 Task: Create a due date automation trigger when advanced on, 2 working days after a card is due add checklist with checklist "Resume" incomplete at 11:00 AM.
Action: Mouse moved to (832, 254)
Screenshot: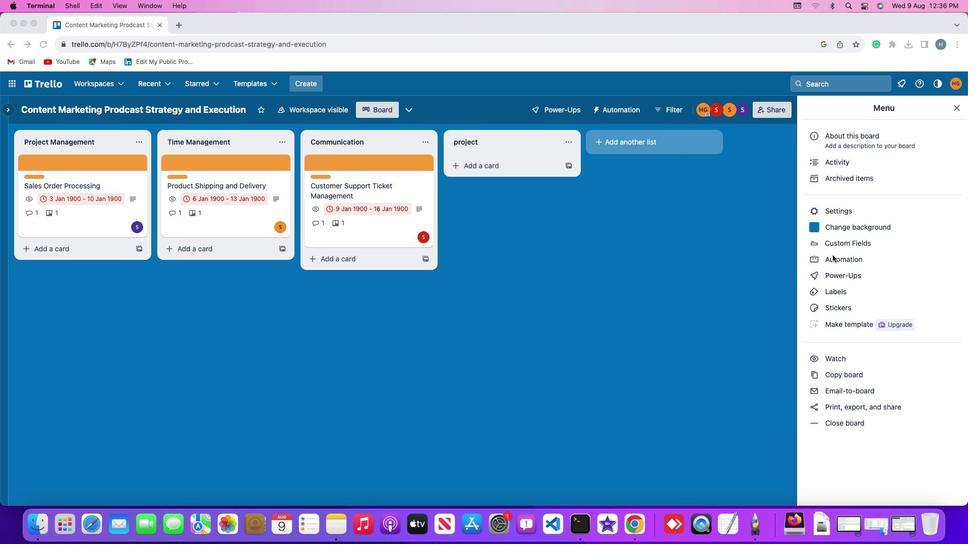 
Action: Mouse pressed left at (832, 254)
Screenshot: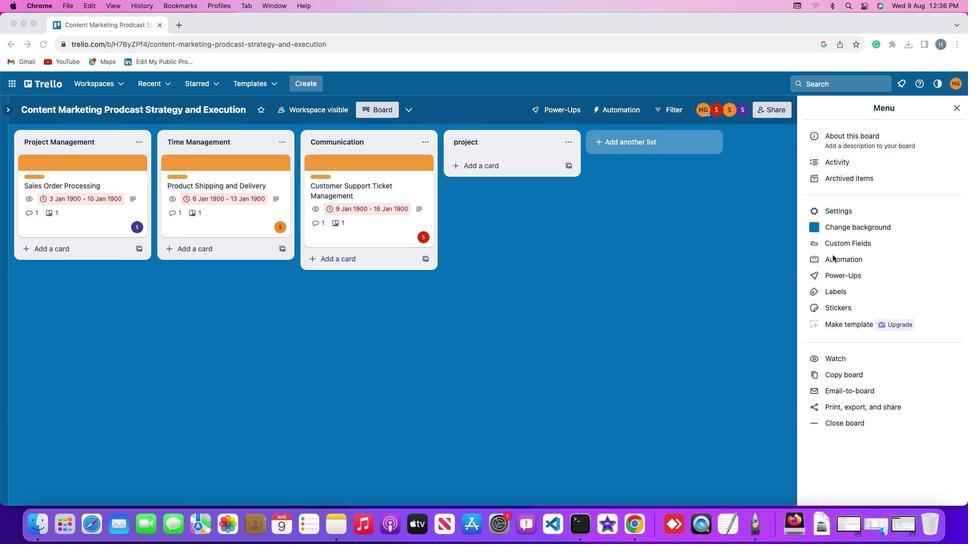 
Action: Mouse moved to (832, 254)
Screenshot: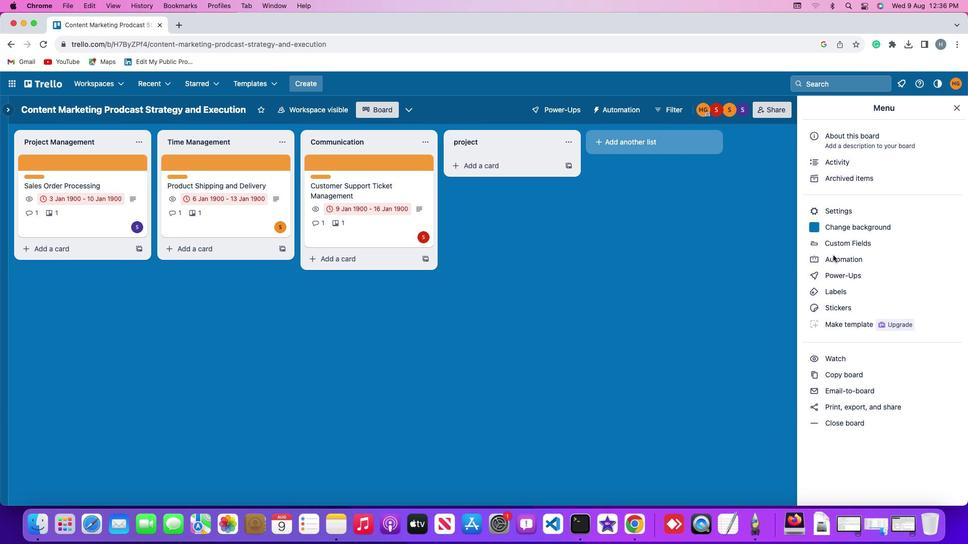 
Action: Mouse pressed left at (832, 254)
Screenshot: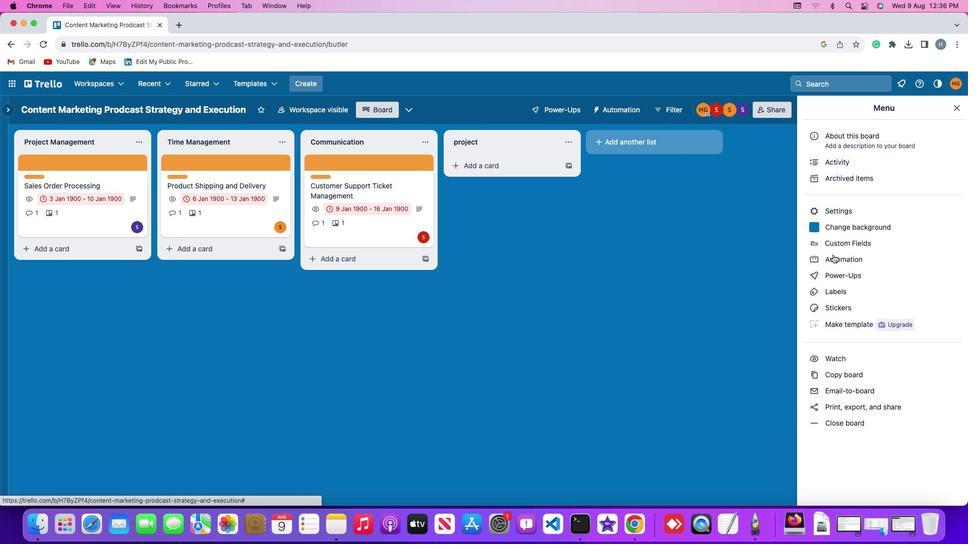 
Action: Mouse moved to (62, 237)
Screenshot: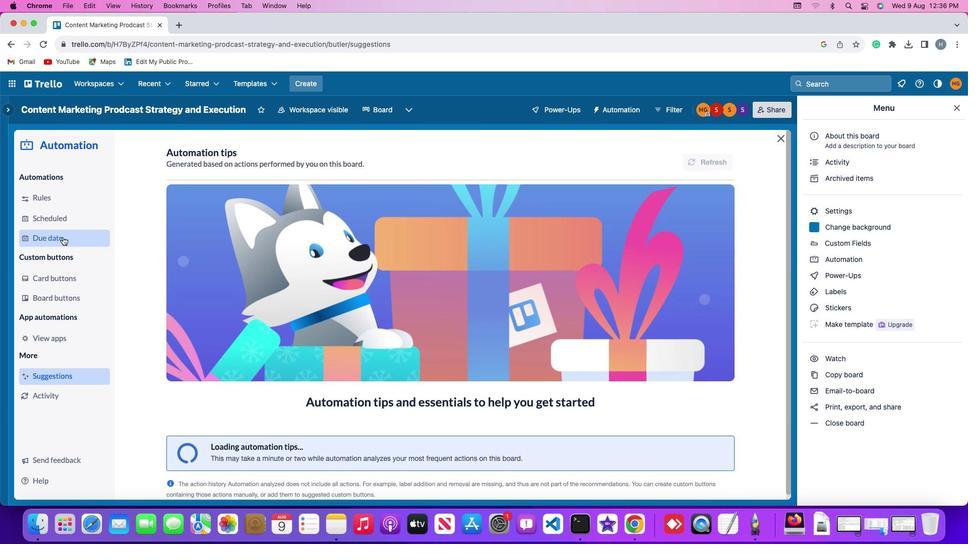 
Action: Mouse pressed left at (62, 237)
Screenshot: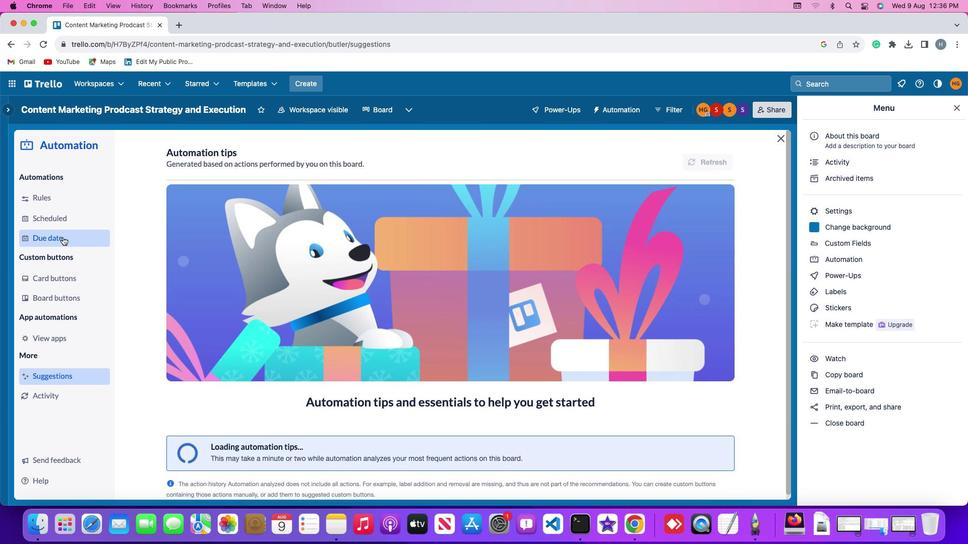 
Action: Mouse moved to (670, 155)
Screenshot: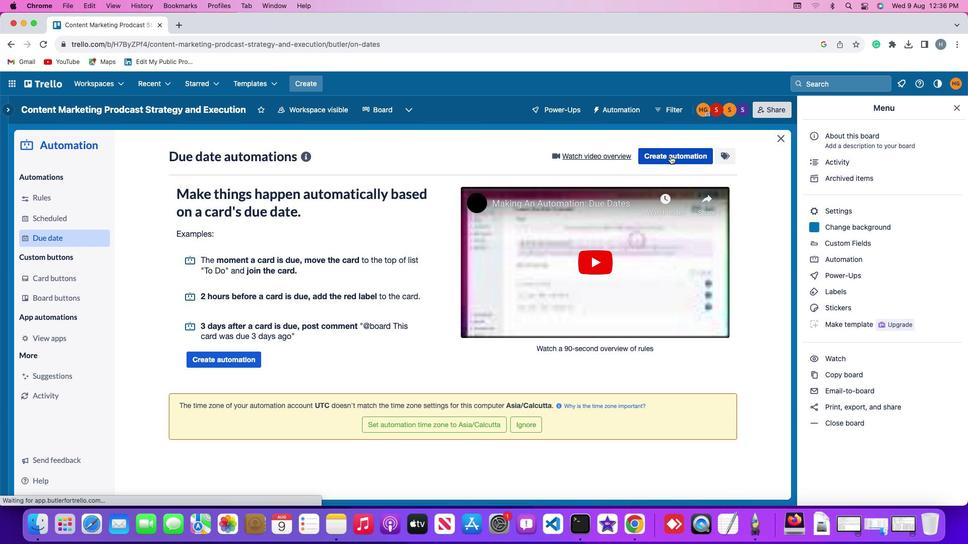 
Action: Mouse pressed left at (670, 155)
Screenshot: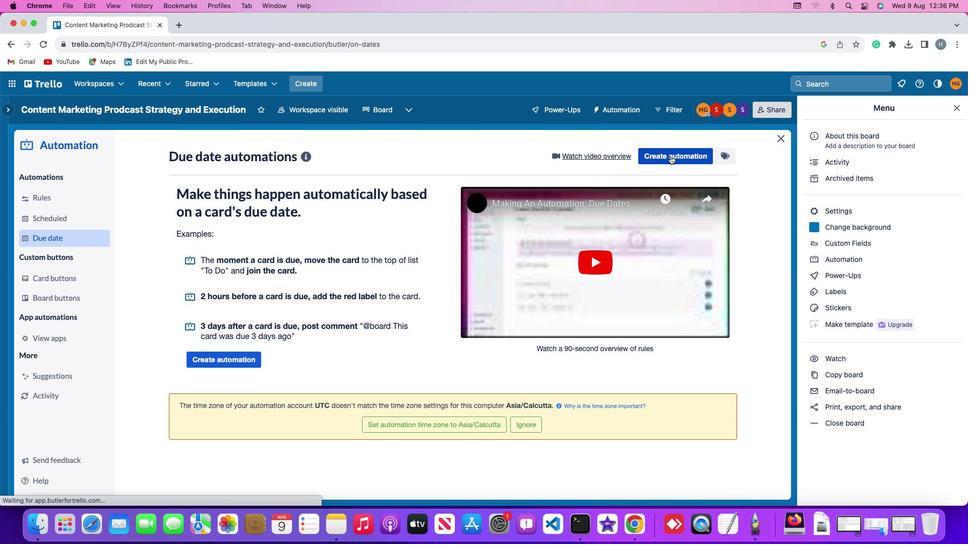 
Action: Mouse moved to (297, 255)
Screenshot: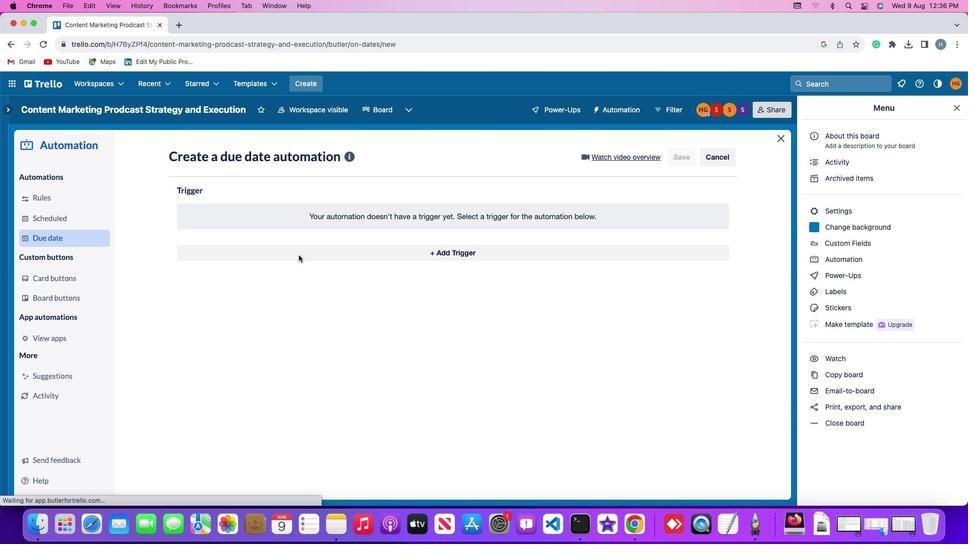 
Action: Mouse pressed left at (297, 255)
Screenshot: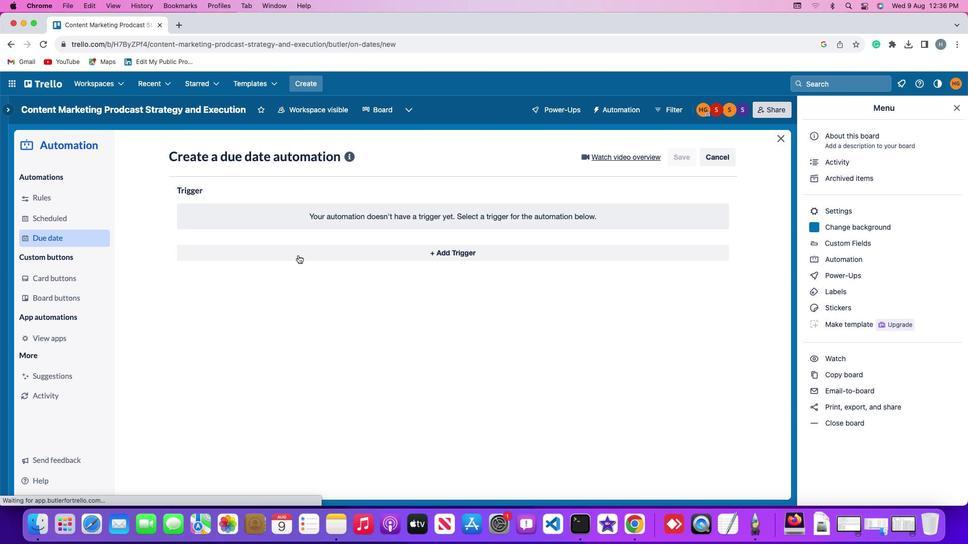 
Action: Mouse moved to (198, 408)
Screenshot: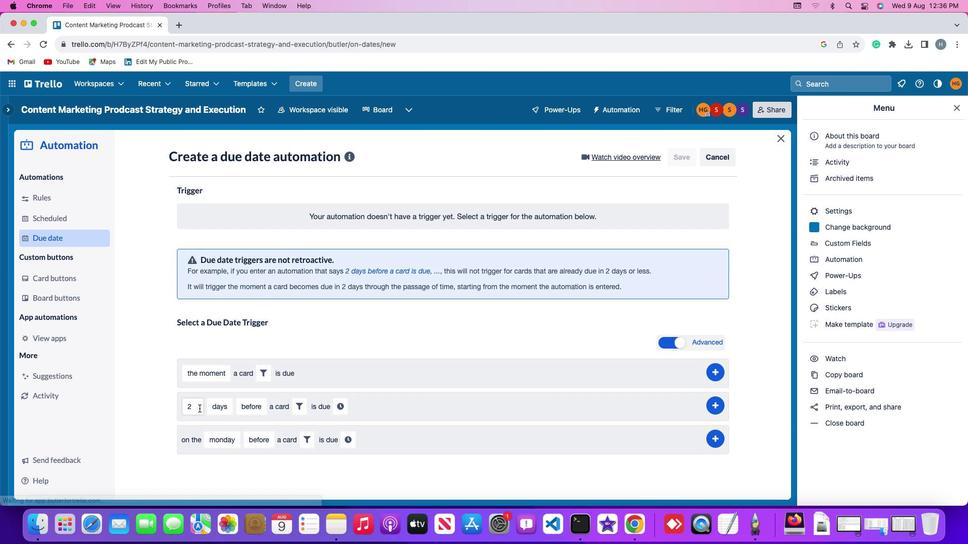 
Action: Mouse pressed left at (198, 408)
Screenshot: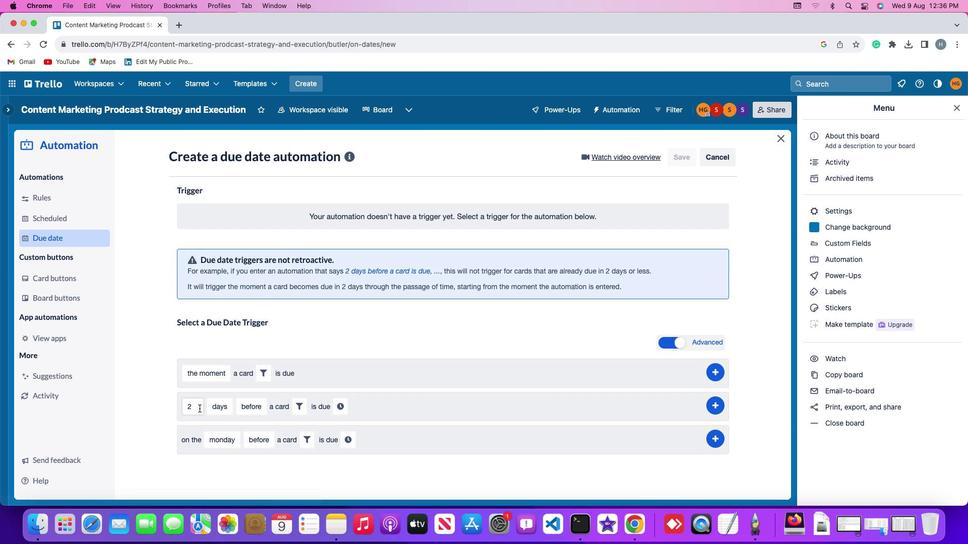 
Action: Mouse moved to (198, 409)
Screenshot: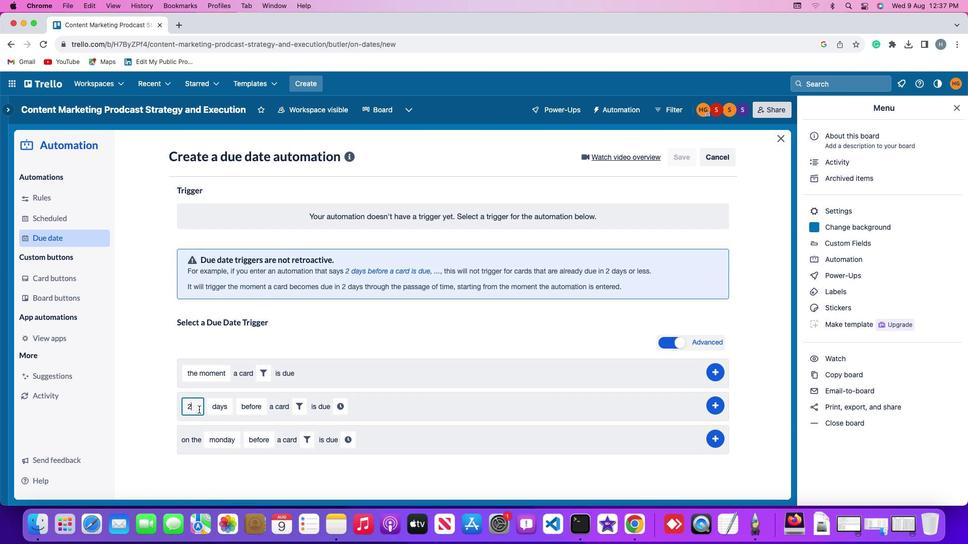 
Action: Key pressed Key.backspace
Screenshot: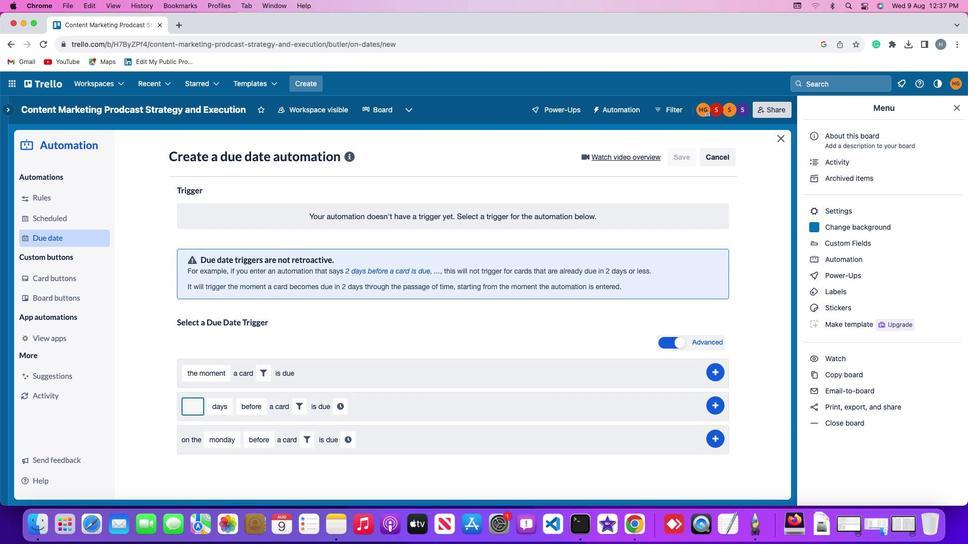 
Action: Mouse moved to (198, 409)
Screenshot: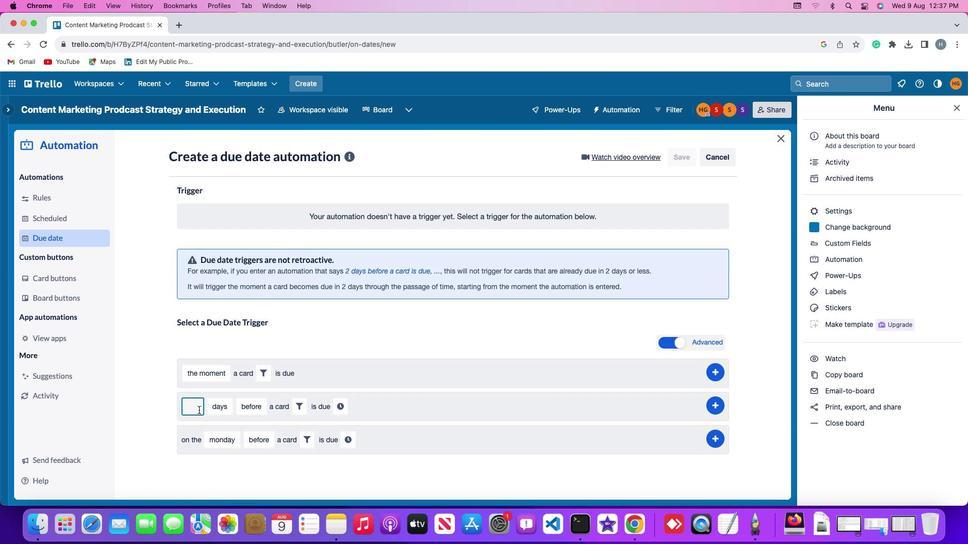 
Action: Key pressed '2'
Screenshot: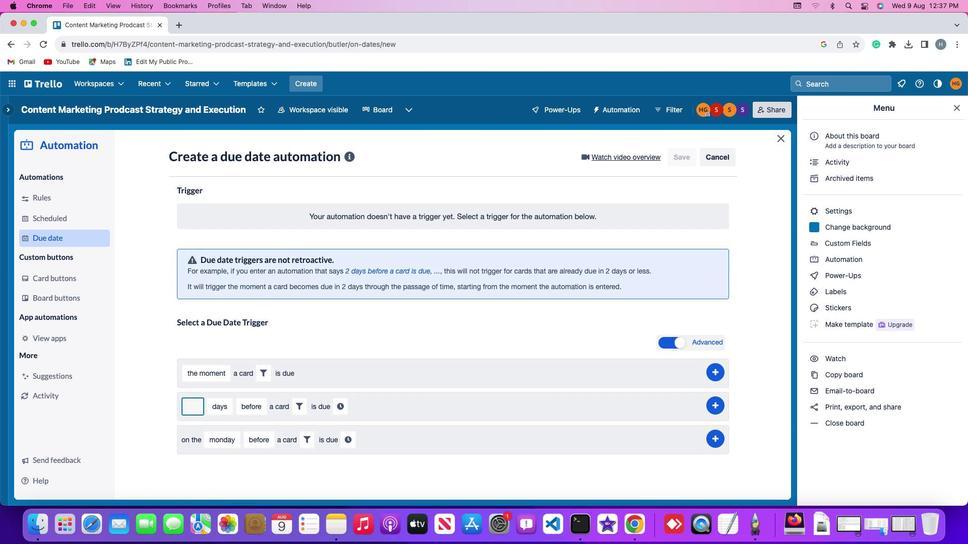 
Action: Mouse moved to (216, 409)
Screenshot: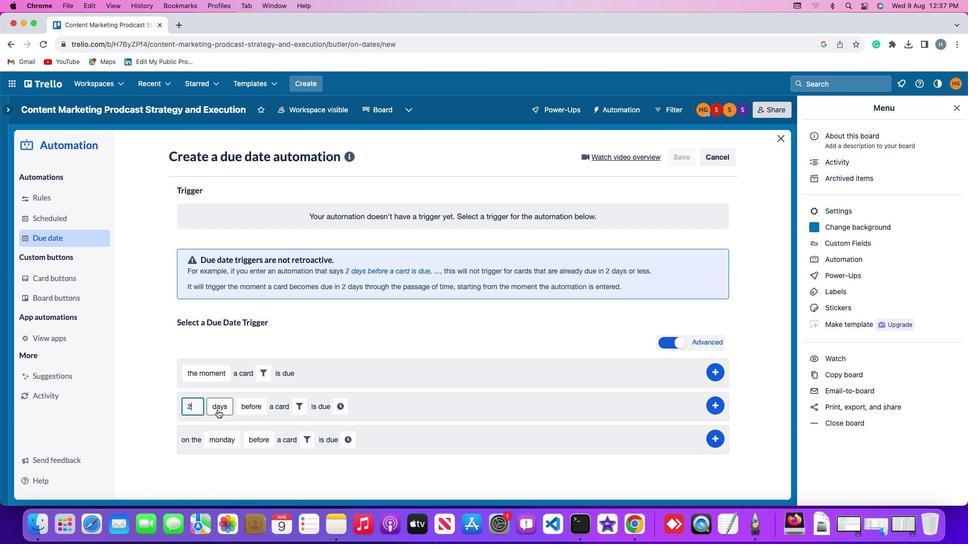 
Action: Mouse pressed left at (216, 409)
Screenshot: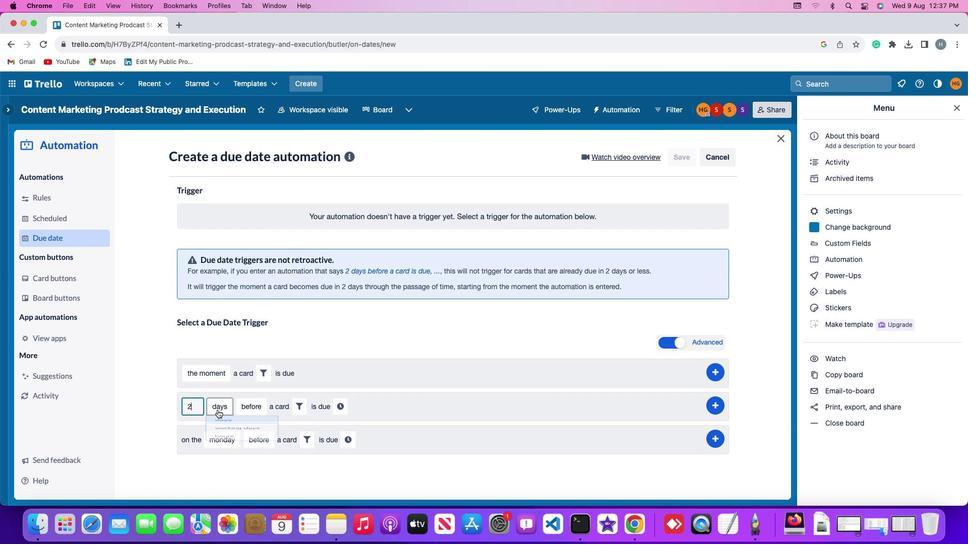 
Action: Mouse moved to (224, 443)
Screenshot: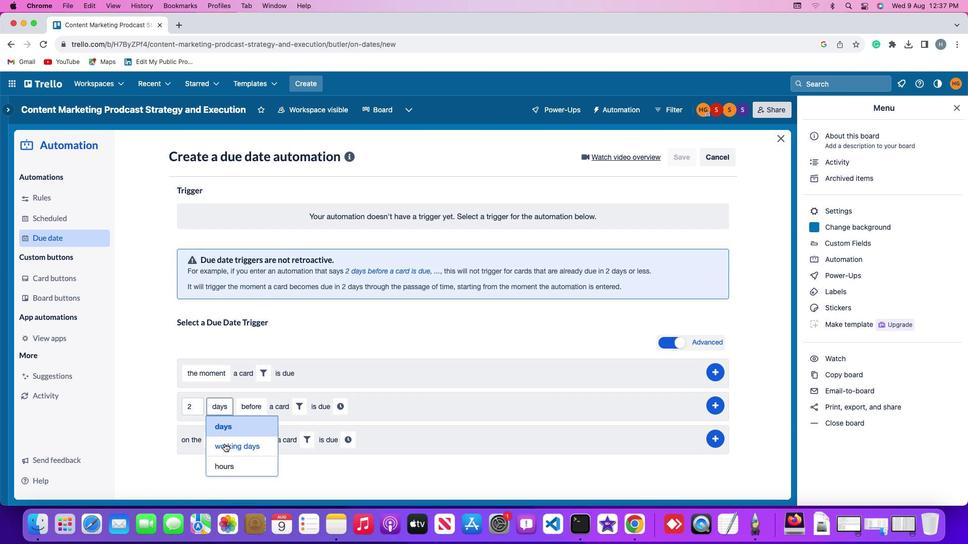 
Action: Mouse pressed left at (224, 443)
Screenshot: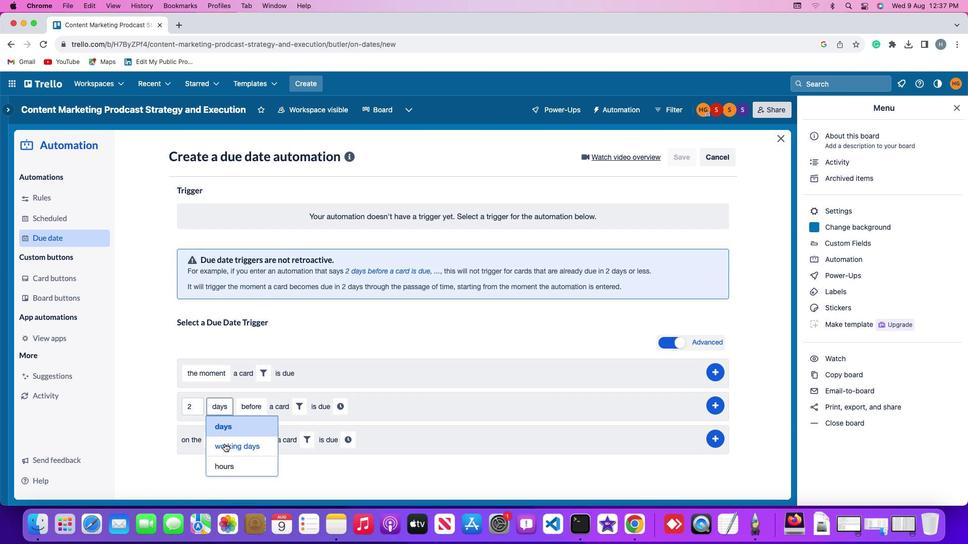 
Action: Mouse moved to (269, 409)
Screenshot: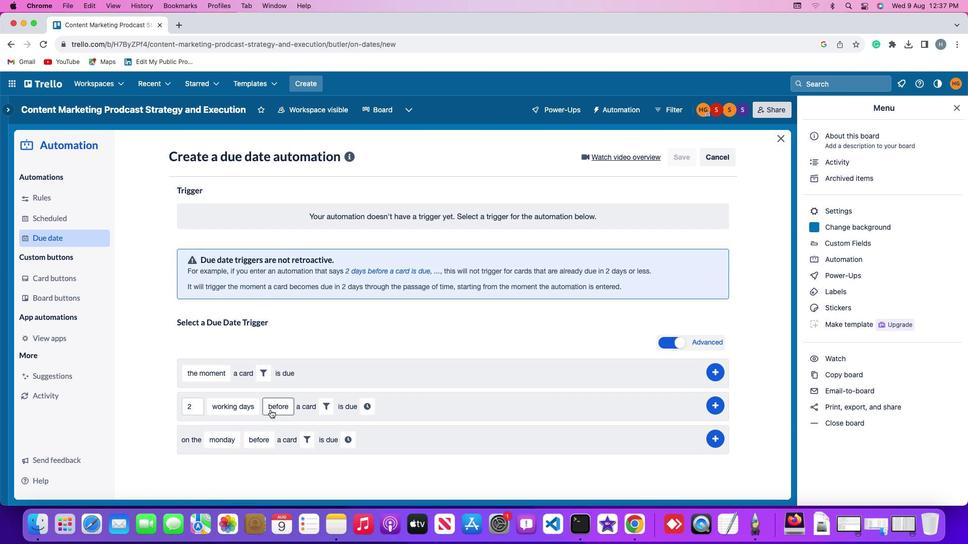 
Action: Mouse pressed left at (269, 409)
Screenshot: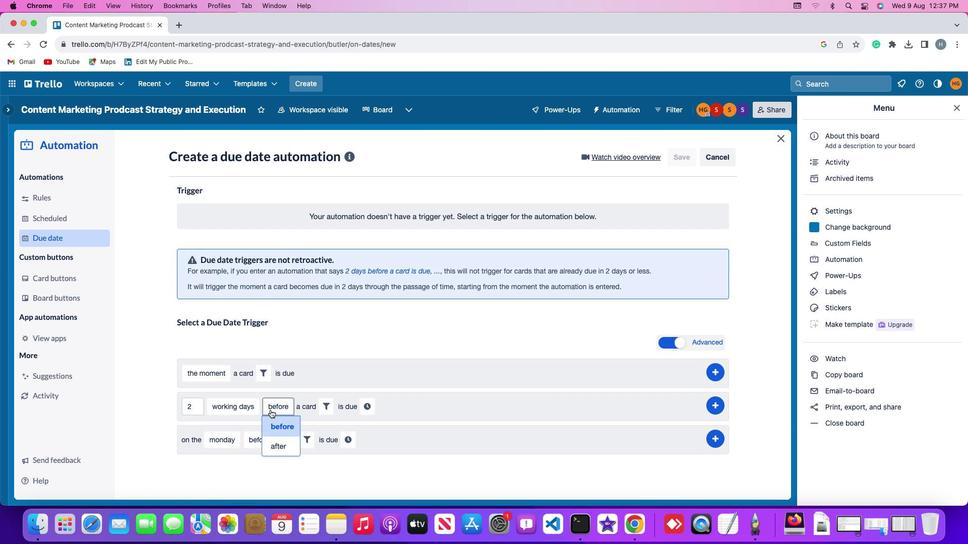 
Action: Mouse moved to (274, 443)
Screenshot: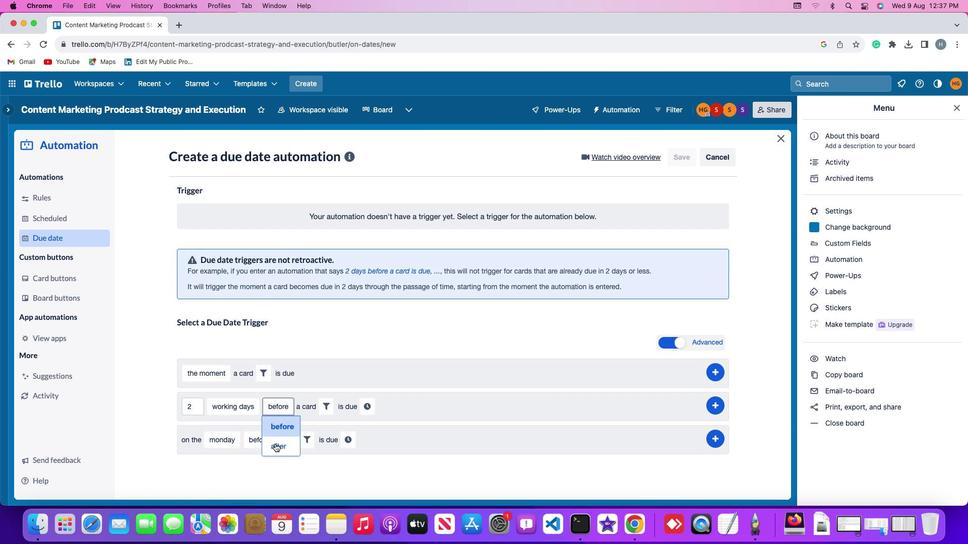 
Action: Mouse pressed left at (274, 443)
Screenshot: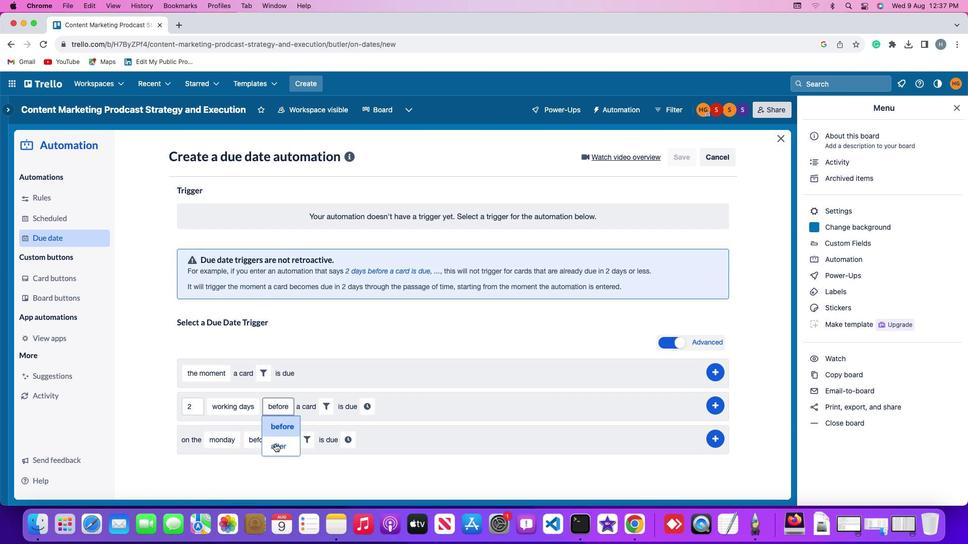
Action: Mouse moved to (323, 409)
Screenshot: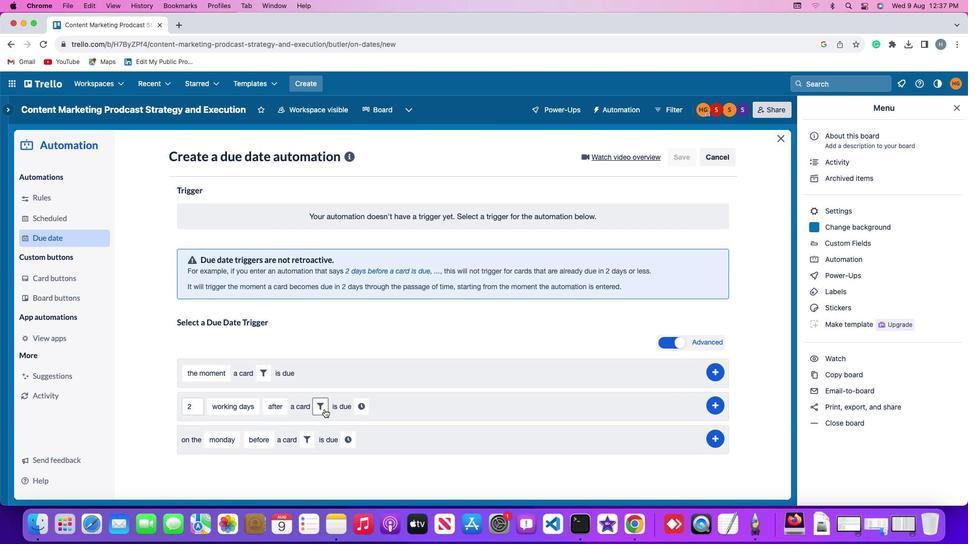 
Action: Mouse pressed left at (323, 409)
Screenshot: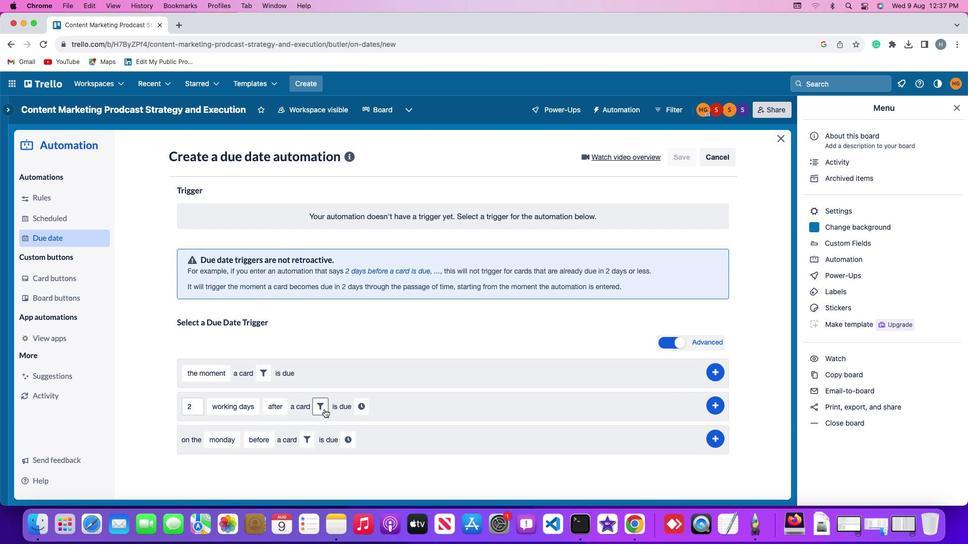 
Action: Mouse moved to (416, 438)
Screenshot: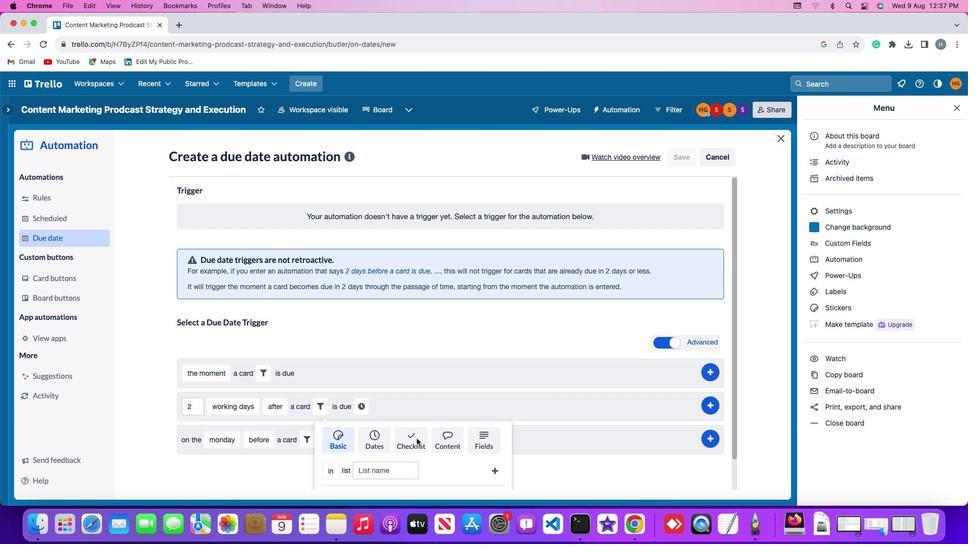 
Action: Mouse pressed left at (416, 438)
Screenshot: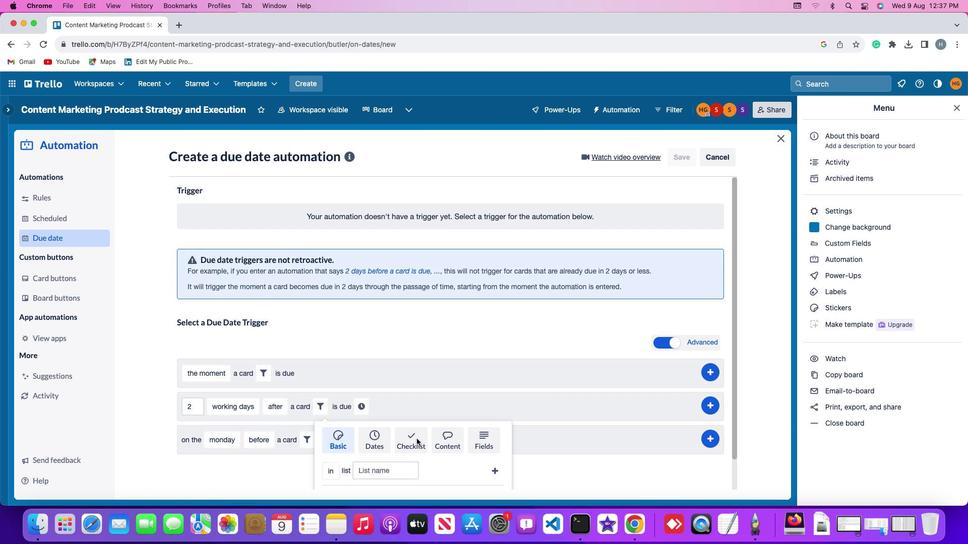 
Action: Mouse moved to (387, 470)
Screenshot: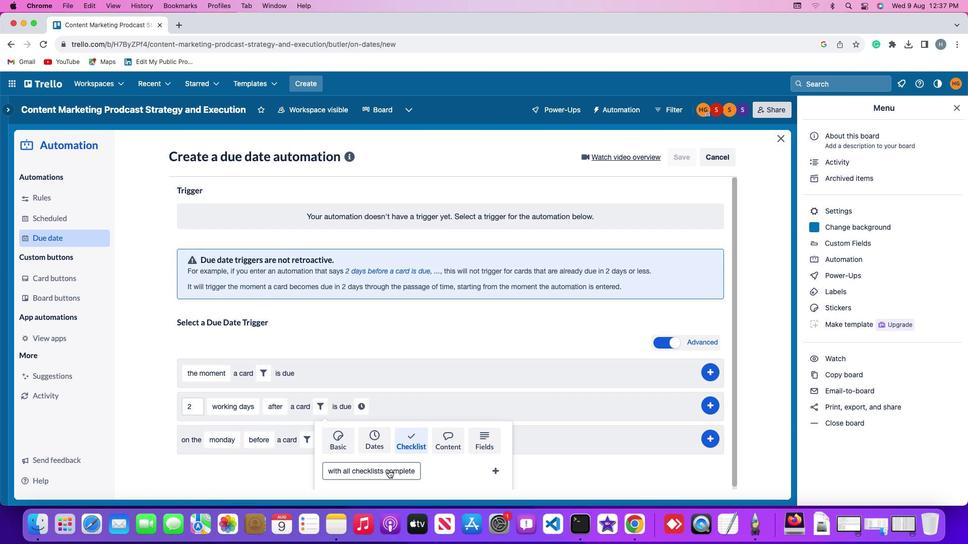 
Action: Mouse pressed left at (387, 470)
Screenshot: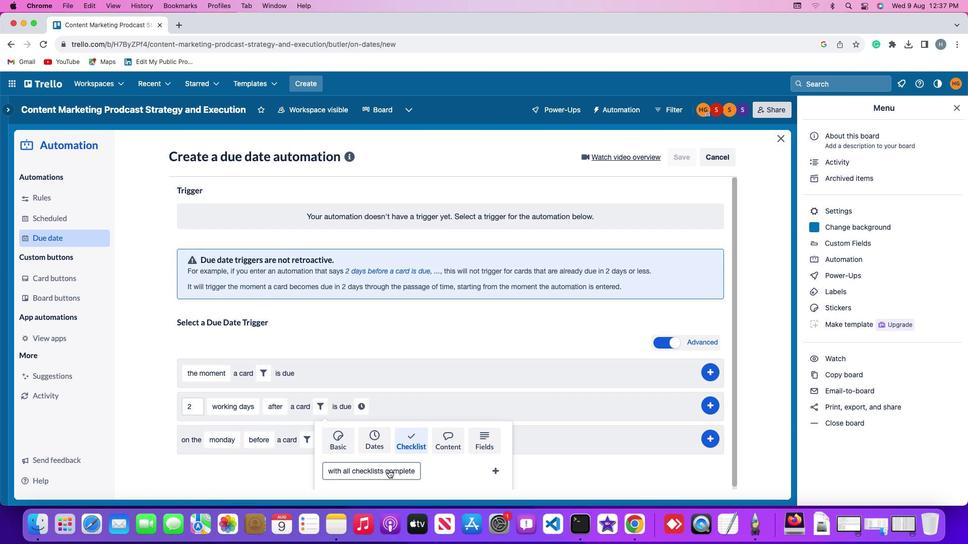 
Action: Mouse moved to (394, 411)
Screenshot: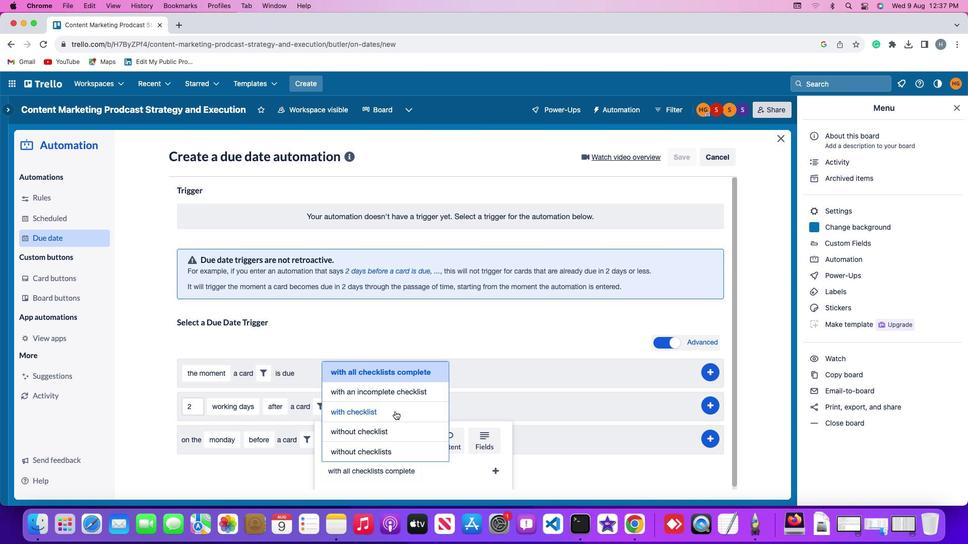 
Action: Mouse pressed left at (394, 411)
Screenshot: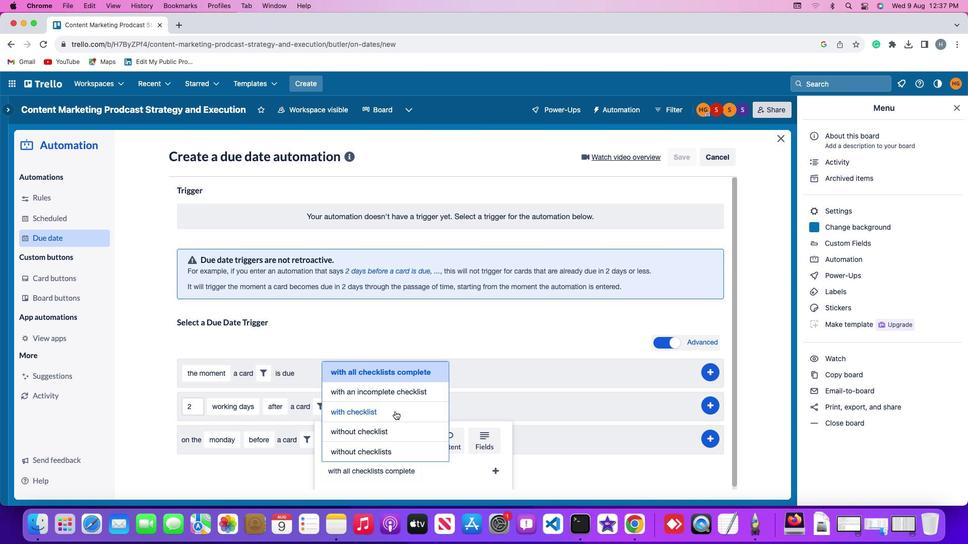 
Action: Mouse moved to (408, 469)
Screenshot: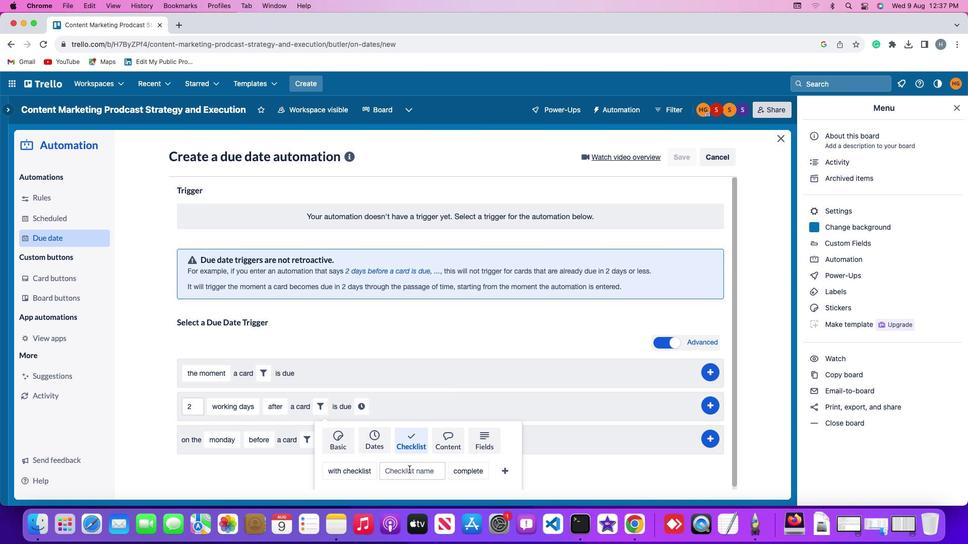 
Action: Mouse pressed left at (408, 469)
Screenshot: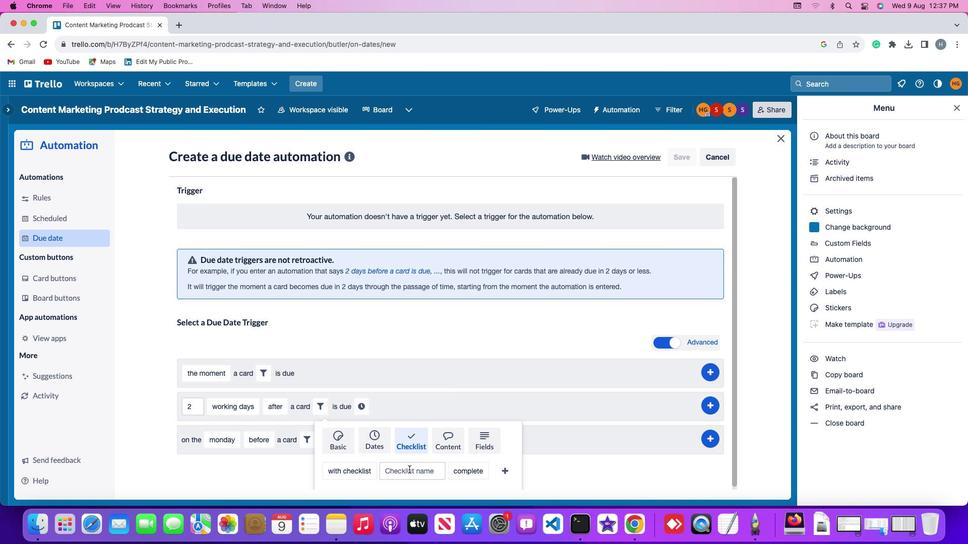 
Action: Mouse moved to (410, 470)
Screenshot: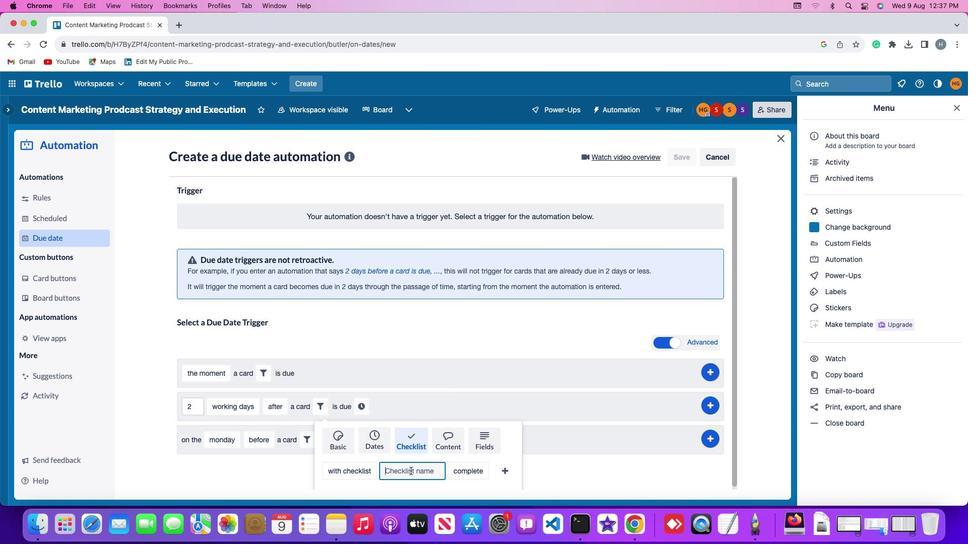 
Action: Key pressed Key.shift'R''e''s''u''m''e'
Screenshot: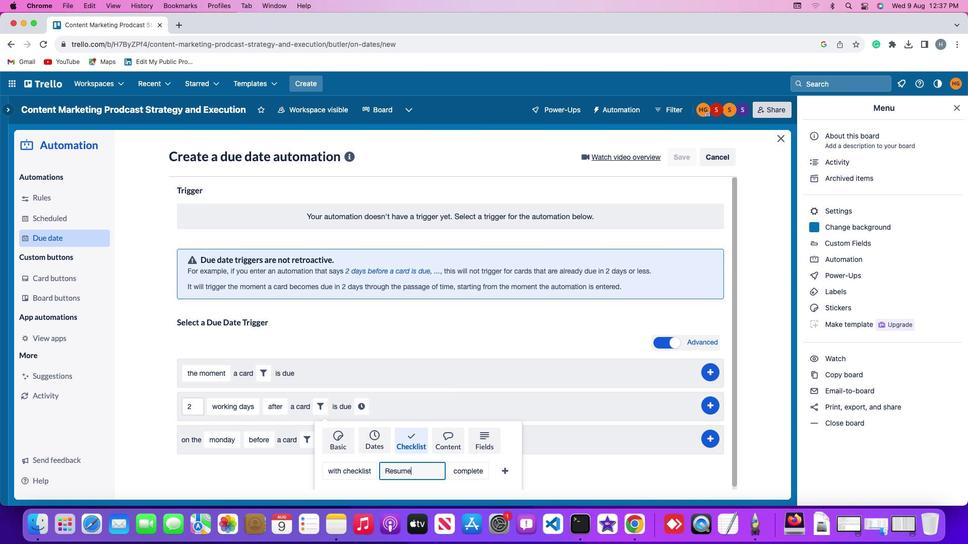 
Action: Mouse moved to (464, 466)
Screenshot: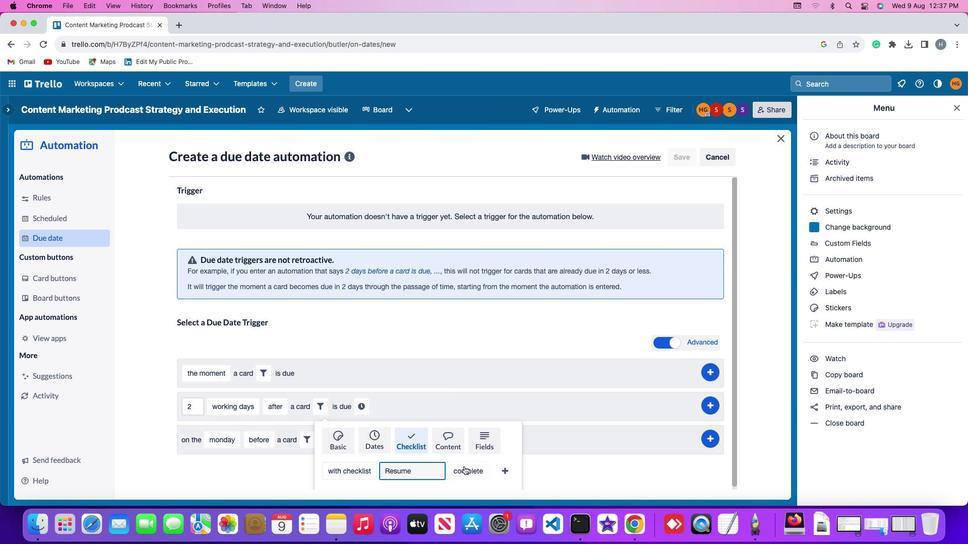 
Action: Mouse pressed left at (464, 466)
Screenshot: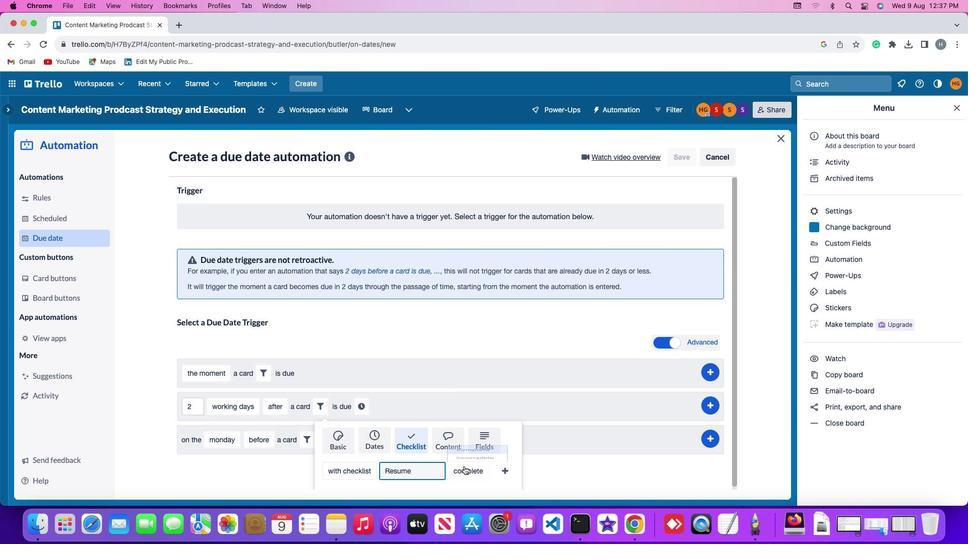
Action: Mouse moved to (469, 453)
Screenshot: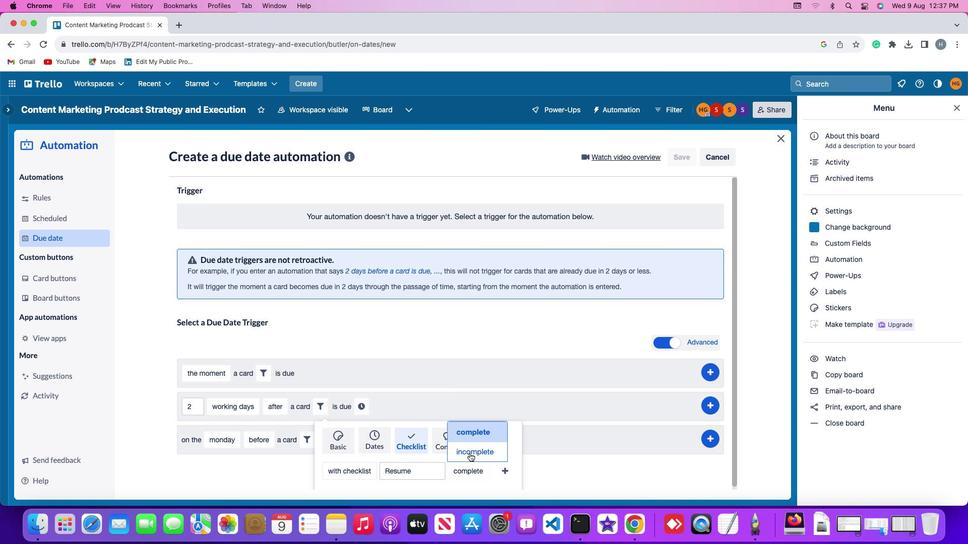 
Action: Mouse pressed left at (469, 453)
Screenshot: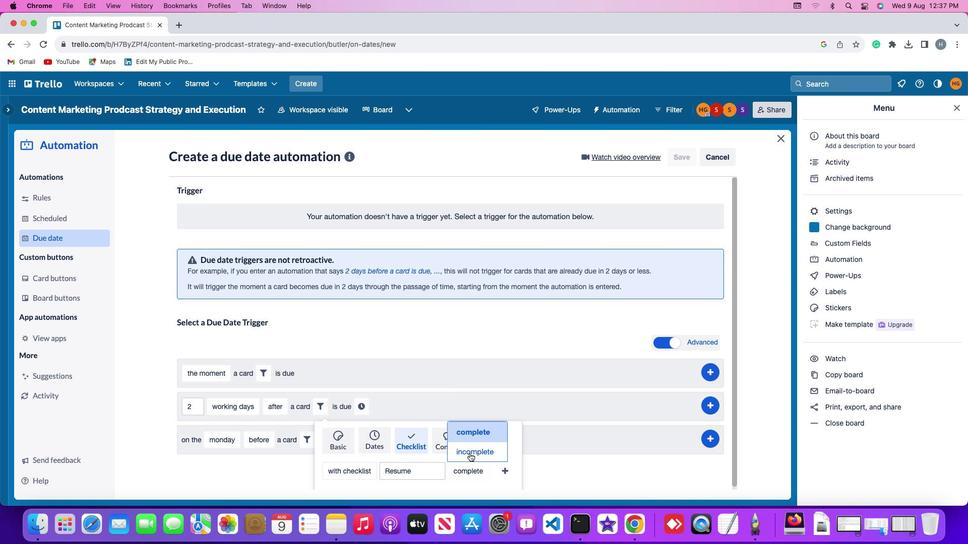 
Action: Mouse moved to (510, 469)
Screenshot: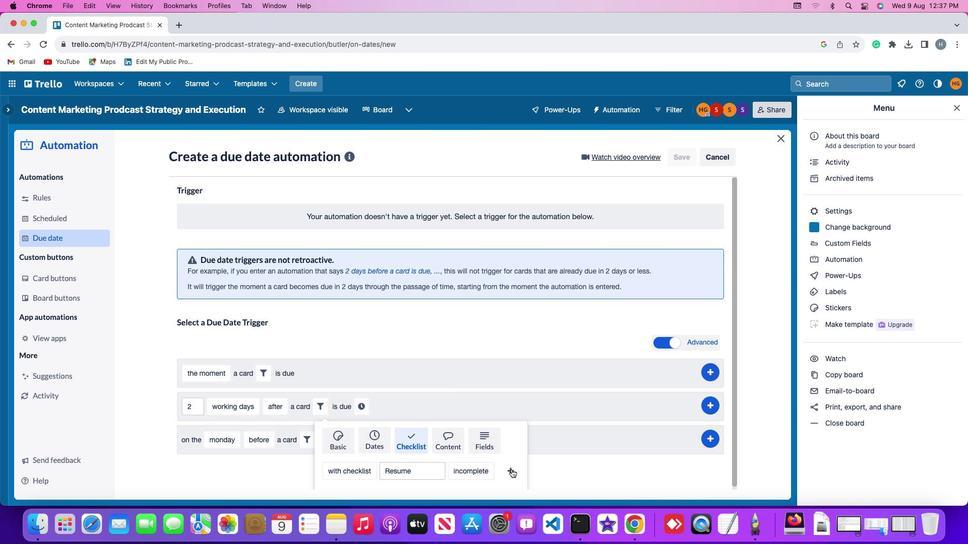 
Action: Mouse pressed left at (510, 469)
Screenshot: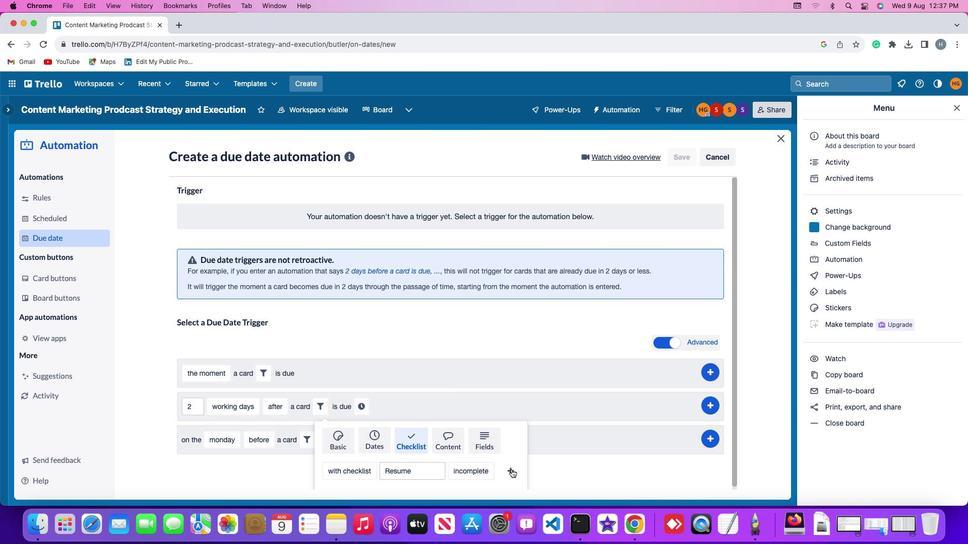 
Action: Mouse moved to (497, 408)
Screenshot: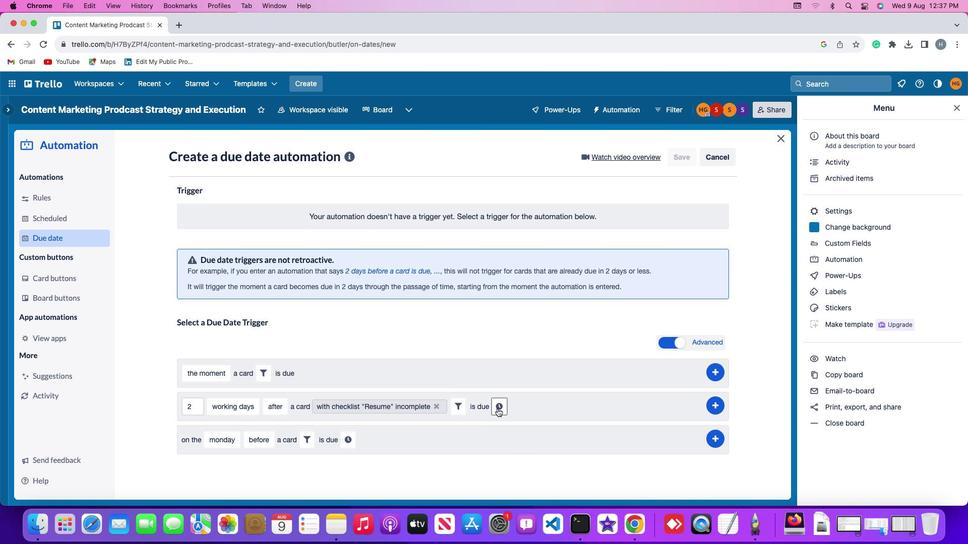 
Action: Mouse pressed left at (497, 408)
Screenshot: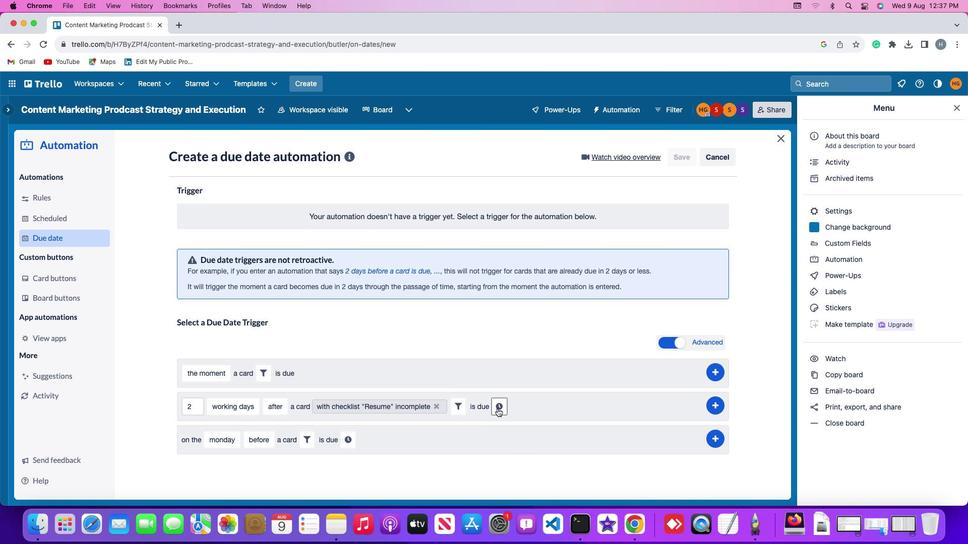 
Action: Mouse moved to (523, 409)
Screenshot: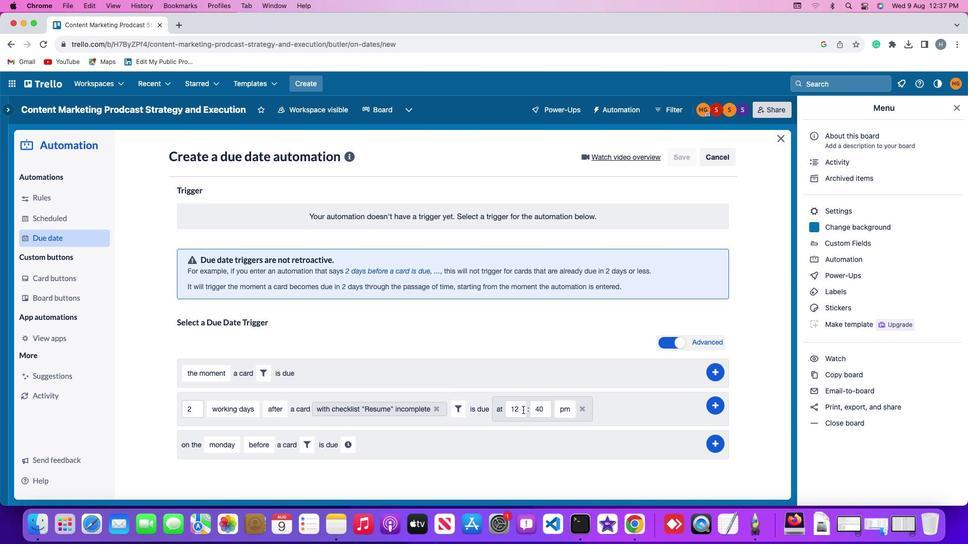 
Action: Mouse pressed left at (523, 409)
Screenshot: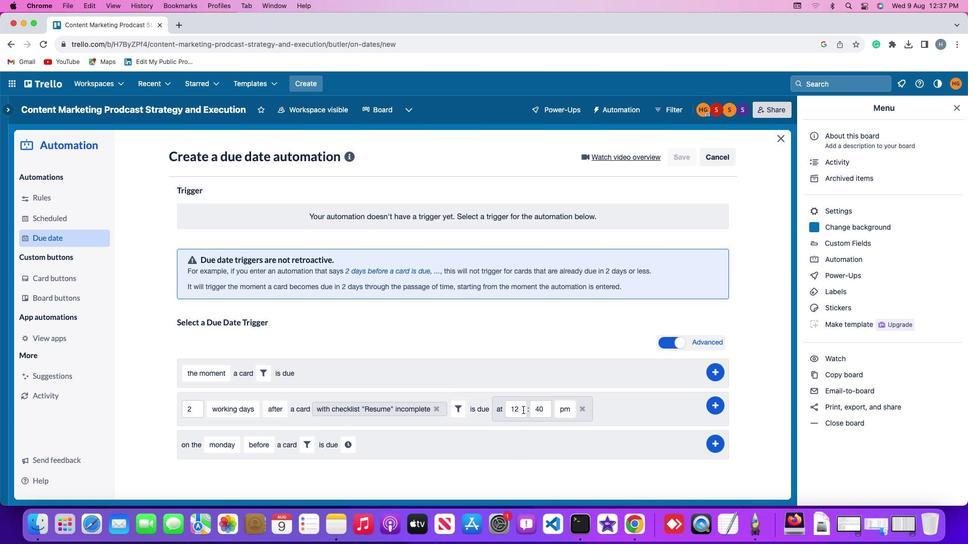 
Action: Key pressed Key.backspaceKey.backspace'1''1'
Screenshot: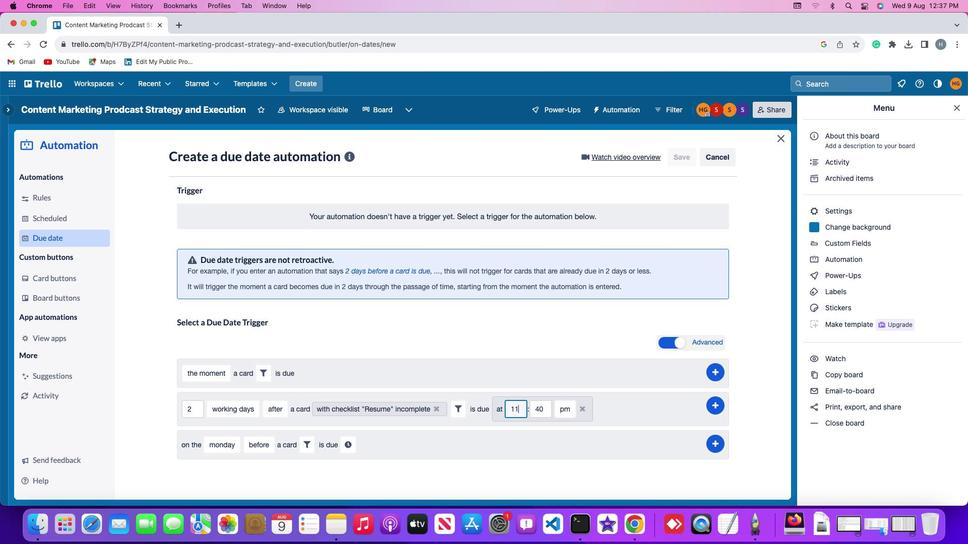 
Action: Mouse moved to (544, 408)
Screenshot: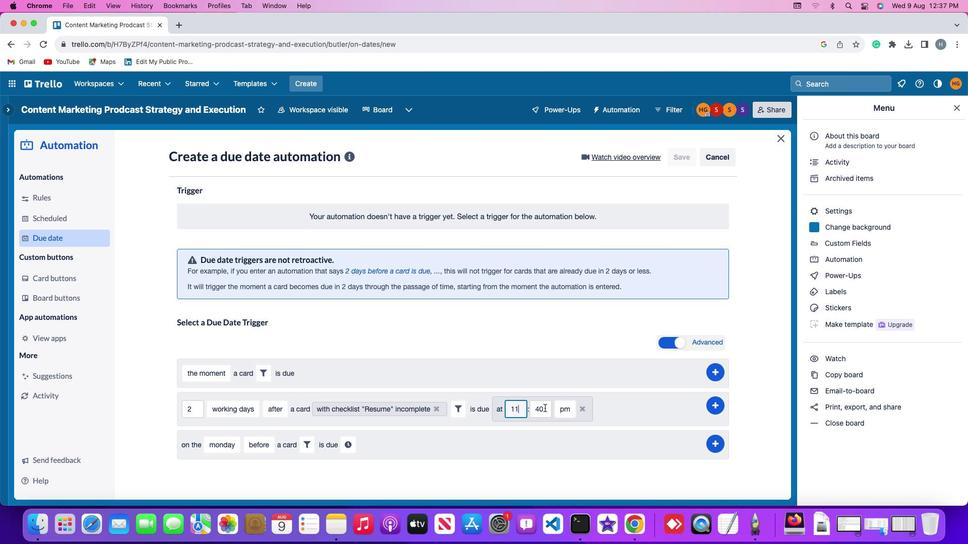 
Action: Mouse pressed left at (544, 408)
Screenshot: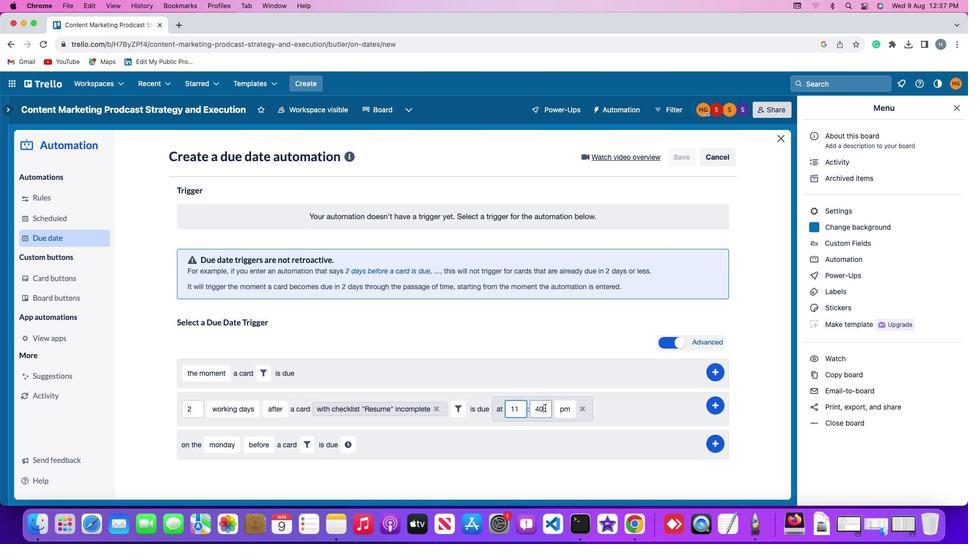
Action: Key pressed Key.backspaceKey.backspace
Screenshot: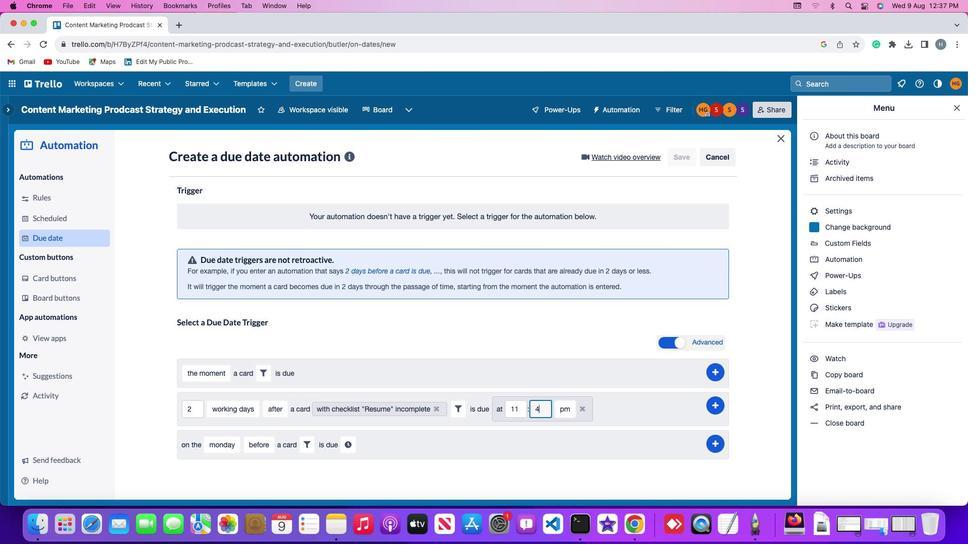 
Action: Mouse moved to (544, 408)
Screenshot: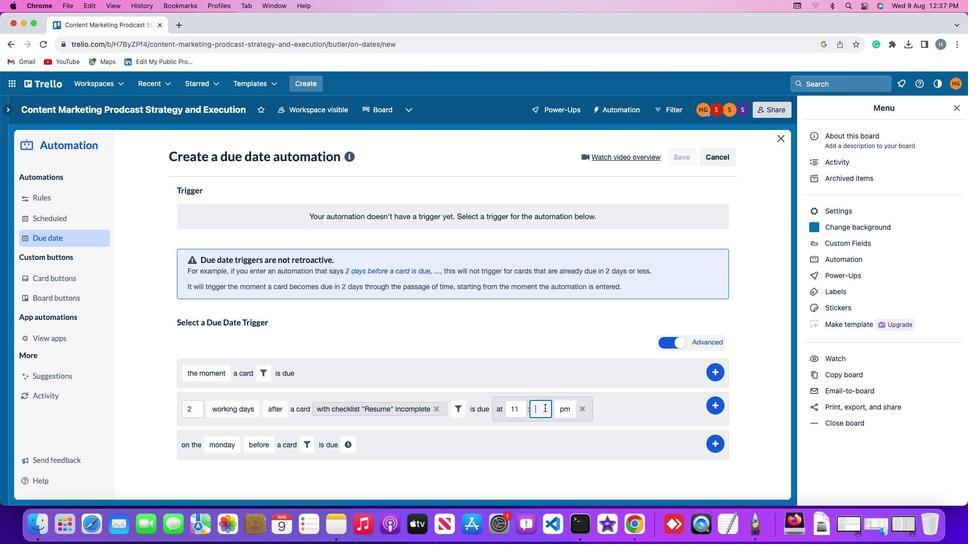 
Action: Key pressed '0''0'
Screenshot: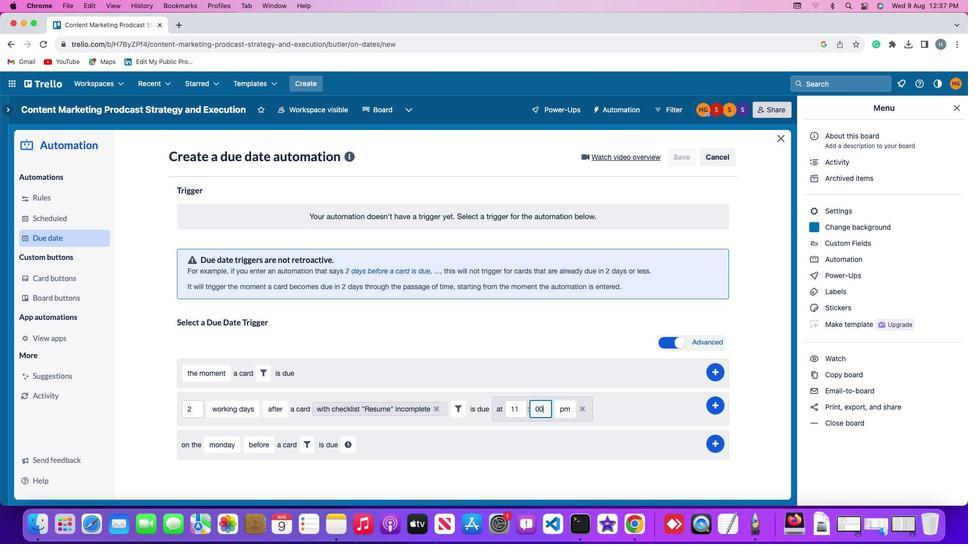 
Action: Mouse moved to (562, 407)
Screenshot: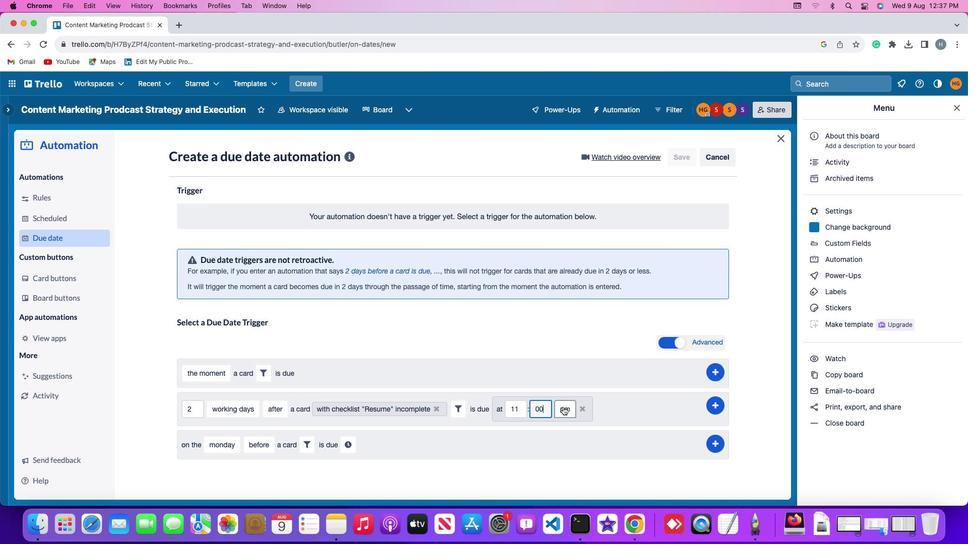 
Action: Mouse pressed left at (562, 407)
Screenshot: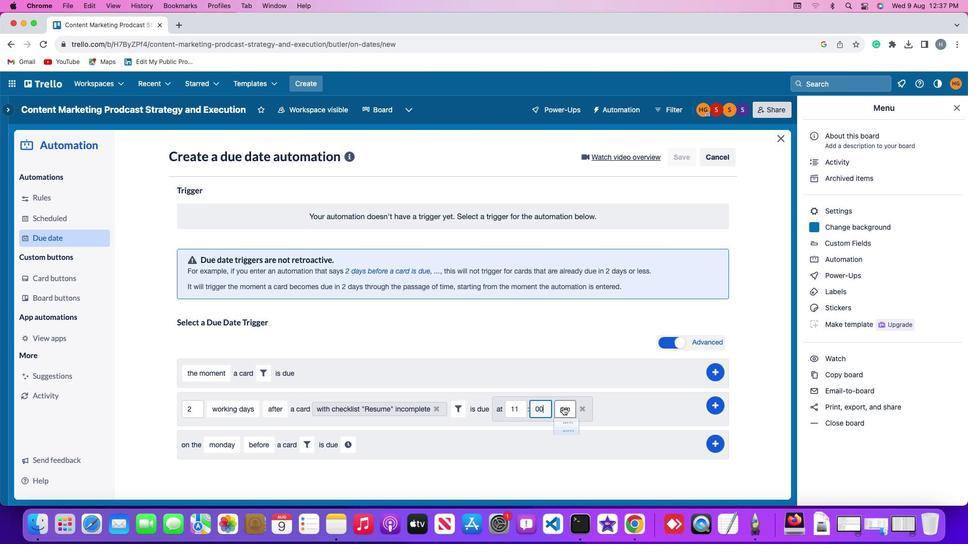 
Action: Mouse moved to (566, 427)
Screenshot: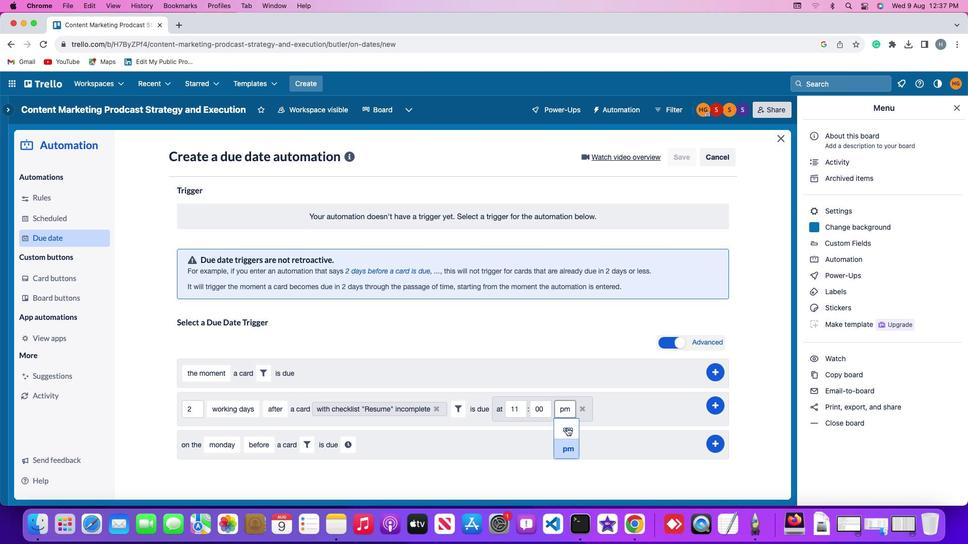 
Action: Mouse pressed left at (566, 427)
Screenshot: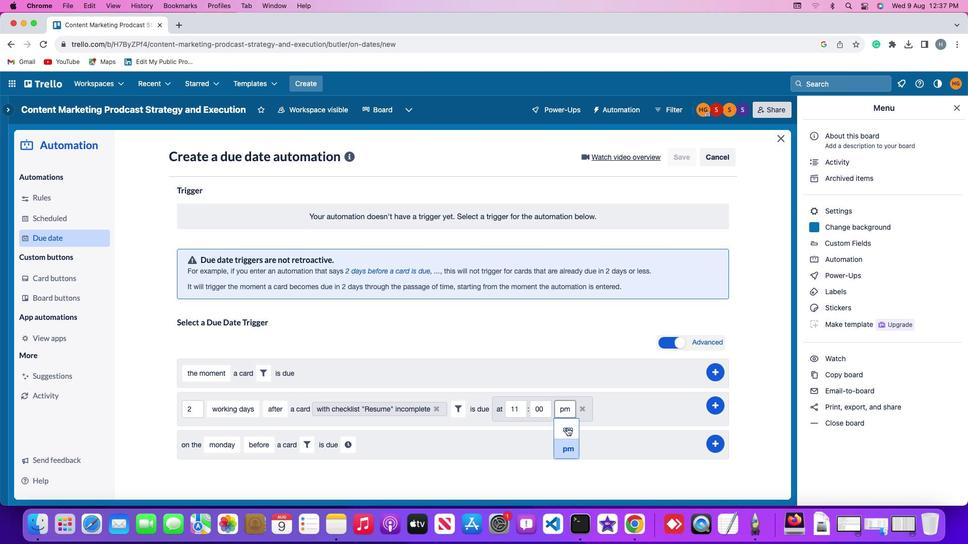 
Action: Mouse moved to (716, 402)
Screenshot: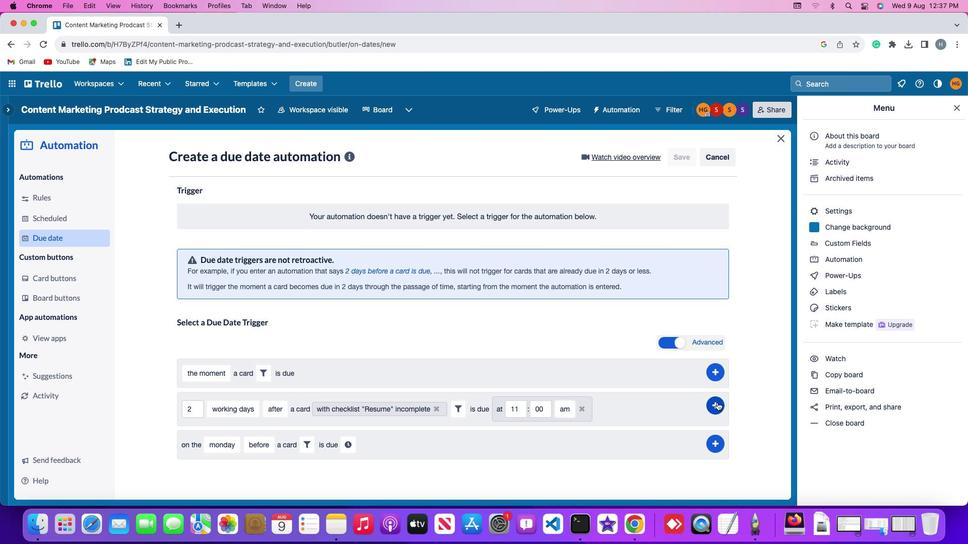 
Action: Mouse pressed left at (716, 402)
Screenshot: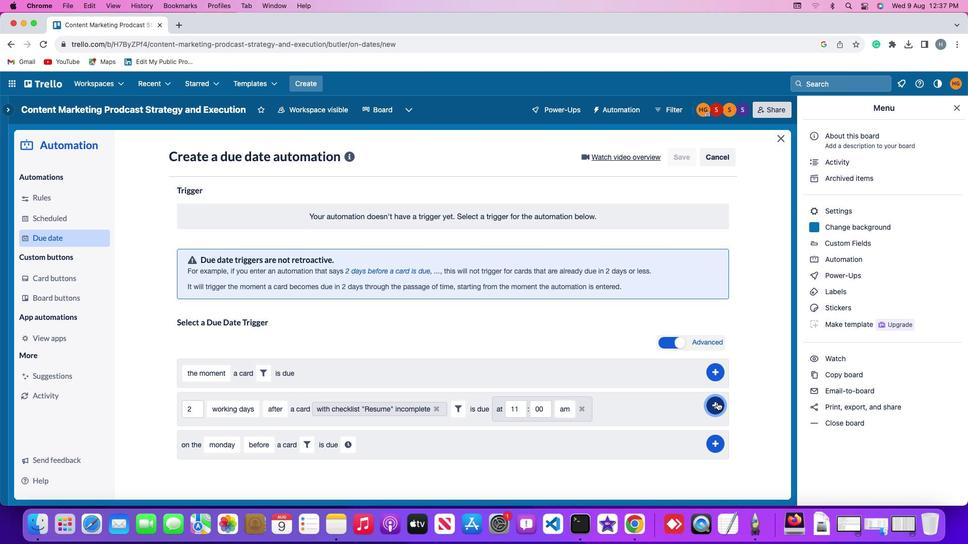 
Action: Mouse moved to (745, 301)
Screenshot: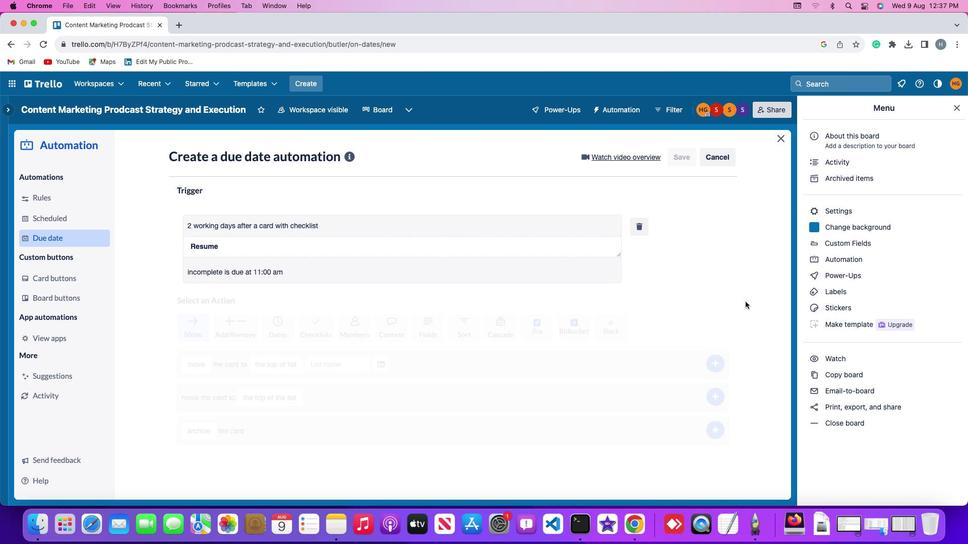 
